 Task: Look for organic products only.
Action: Mouse moved to (18, 110)
Screenshot: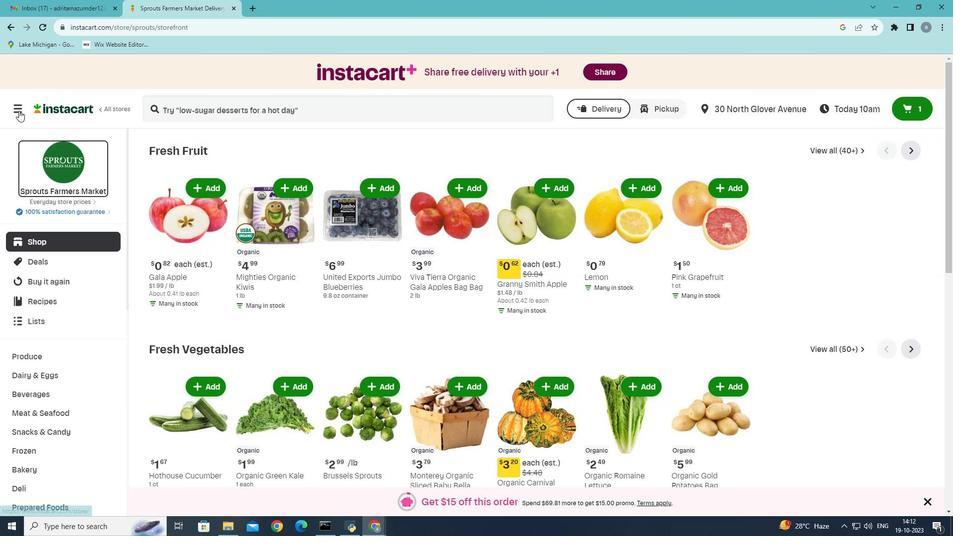 
Action: Mouse pressed left at (18, 110)
Screenshot: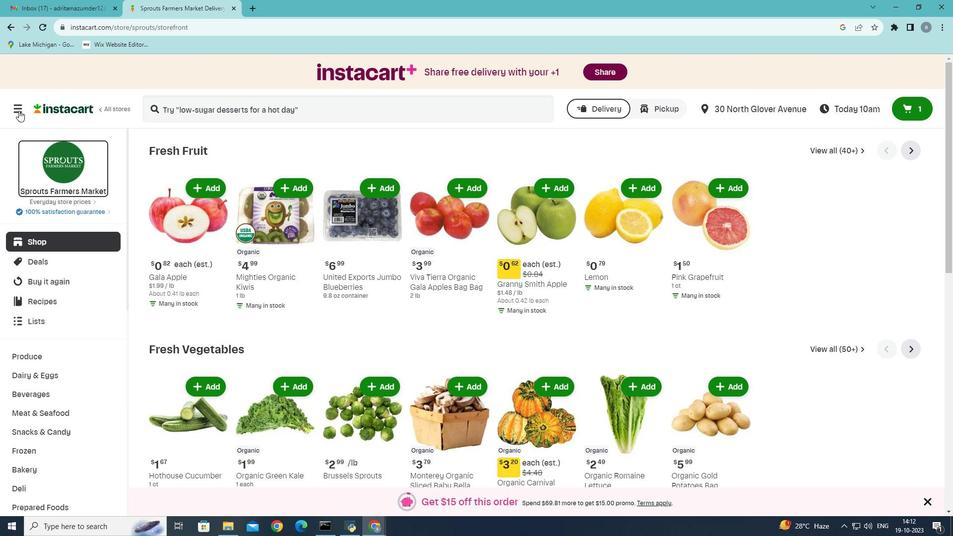 
Action: Mouse moved to (52, 287)
Screenshot: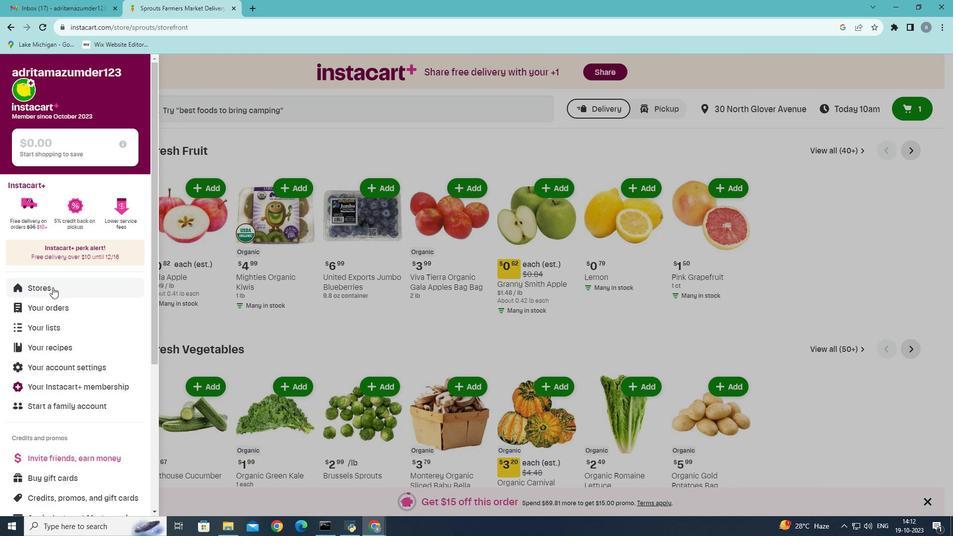 
Action: Mouse pressed left at (52, 287)
Screenshot: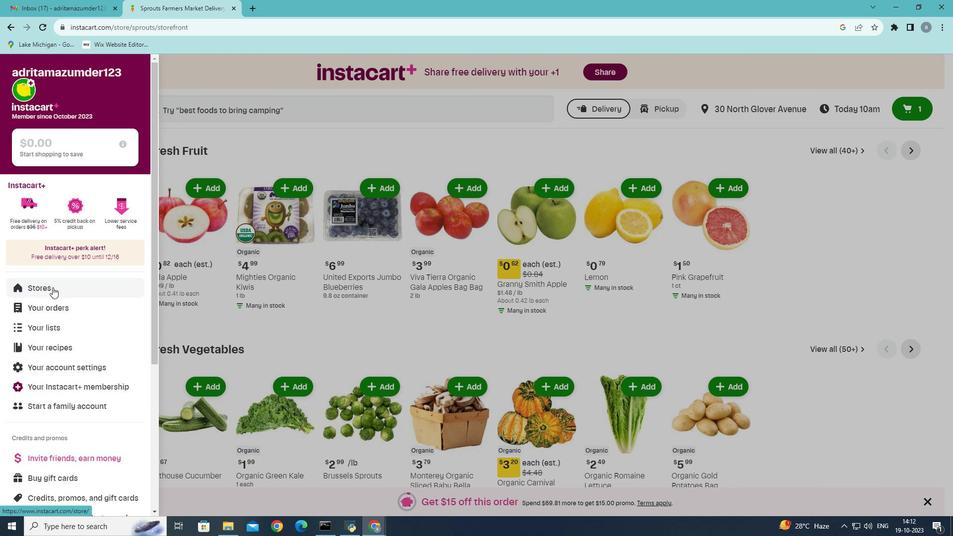 
Action: Mouse moved to (230, 113)
Screenshot: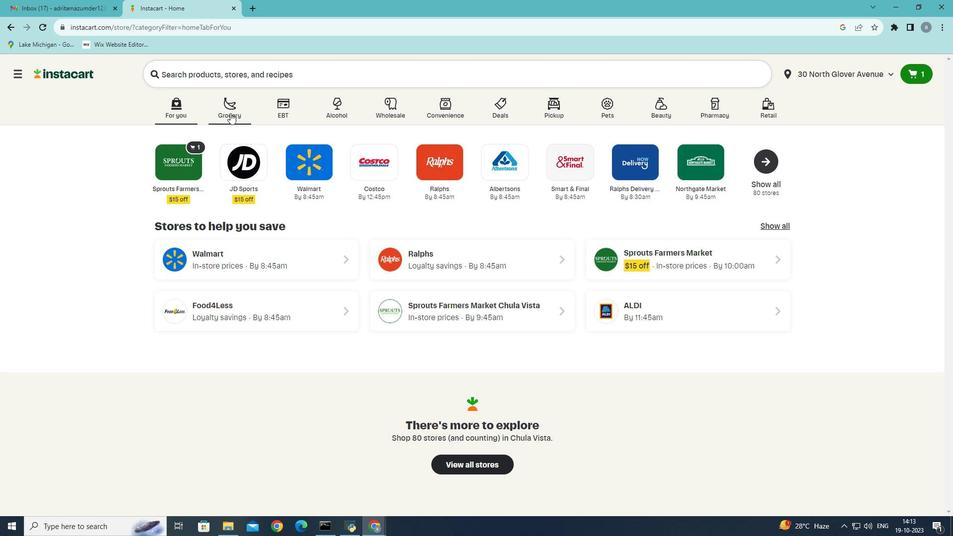 
Action: Mouse pressed left at (230, 113)
Screenshot: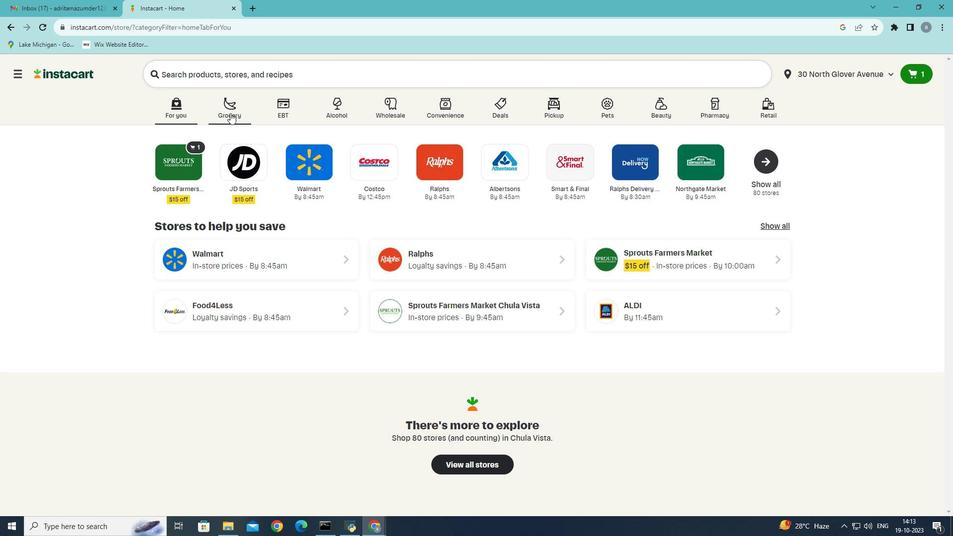 
Action: Mouse moved to (262, 292)
Screenshot: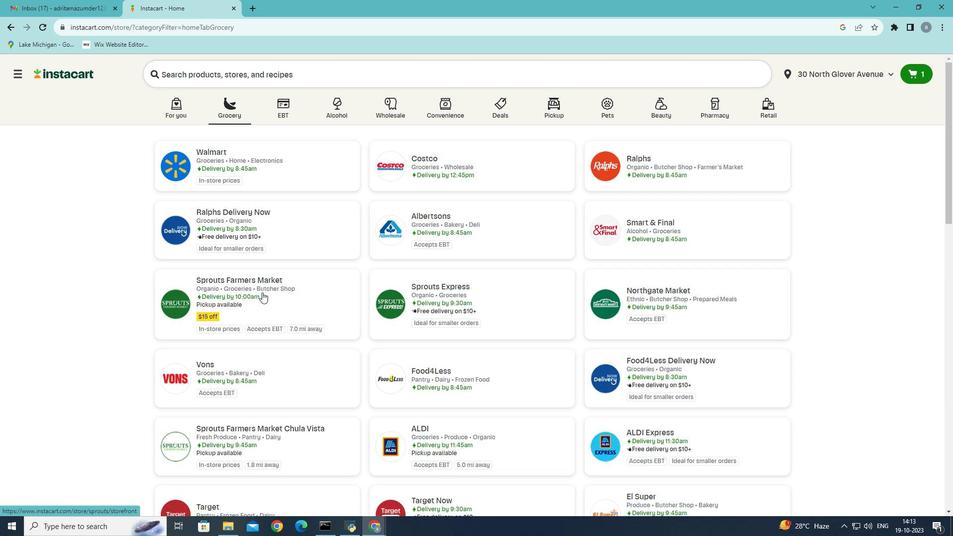 
Action: Mouse pressed left at (262, 292)
Screenshot: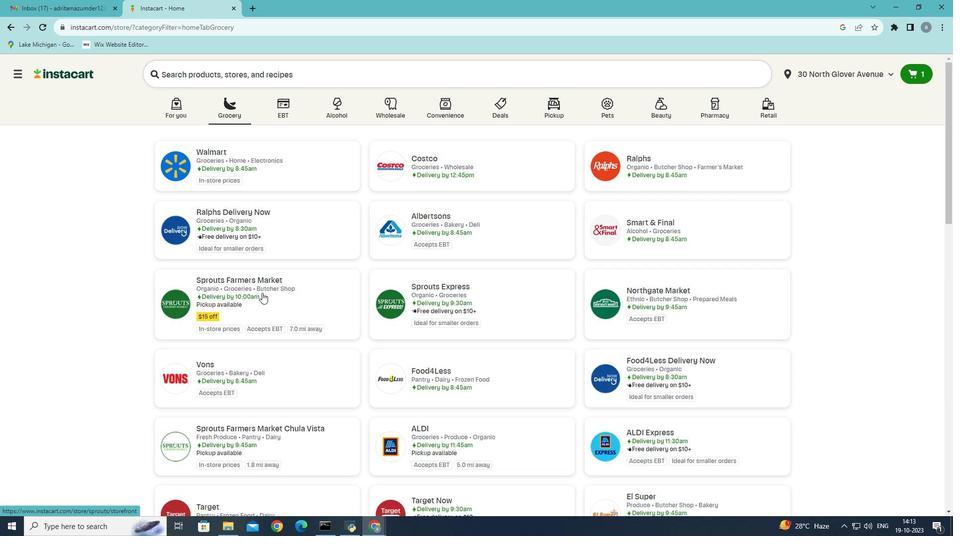 
Action: Mouse moved to (54, 409)
Screenshot: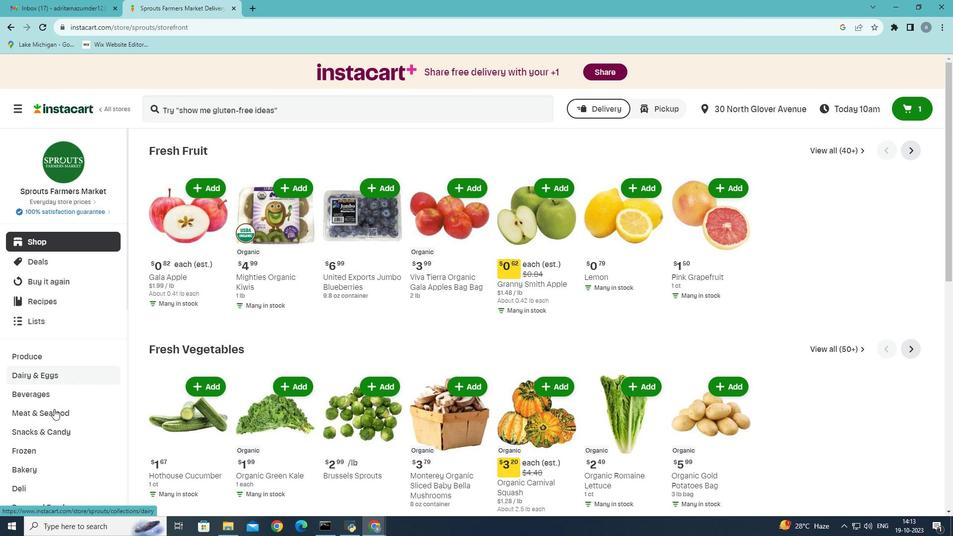 
Action: Mouse pressed left at (54, 409)
Screenshot: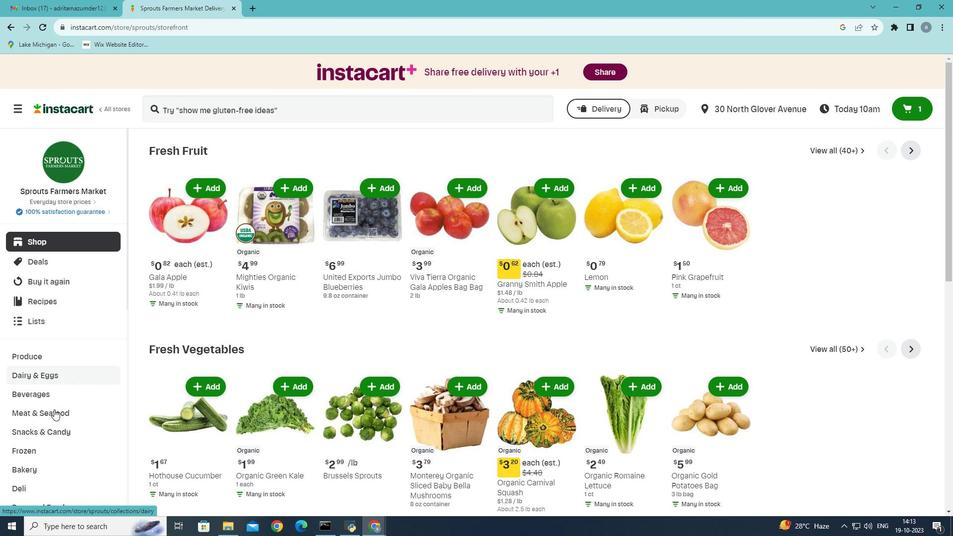 
Action: Mouse moved to (513, 170)
Screenshot: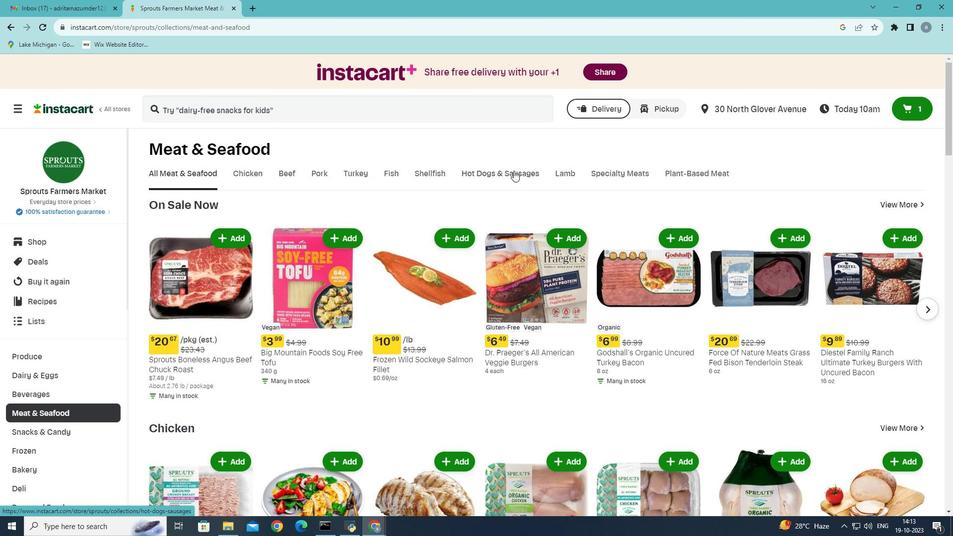 
Action: Mouse pressed left at (513, 170)
Screenshot: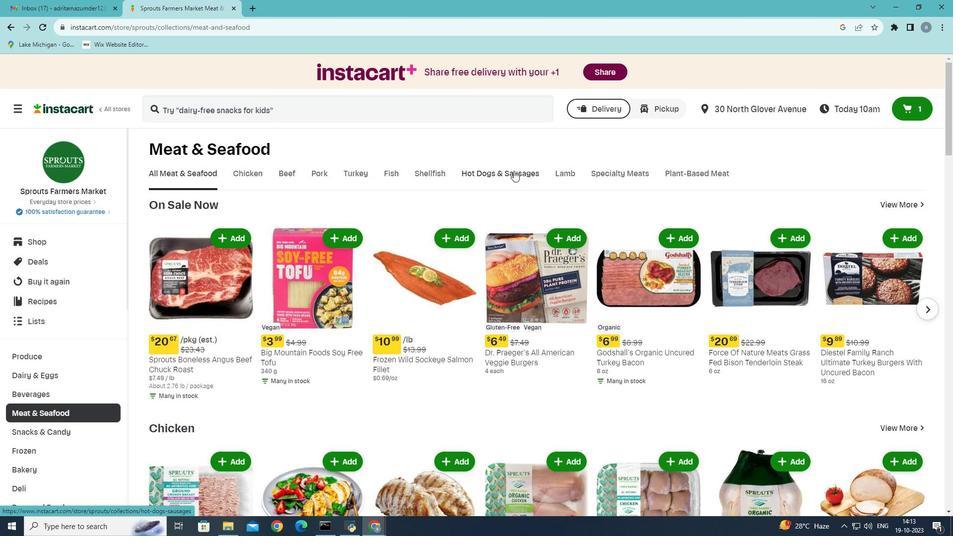 
Action: Mouse moved to (243, 214)
Screenshot: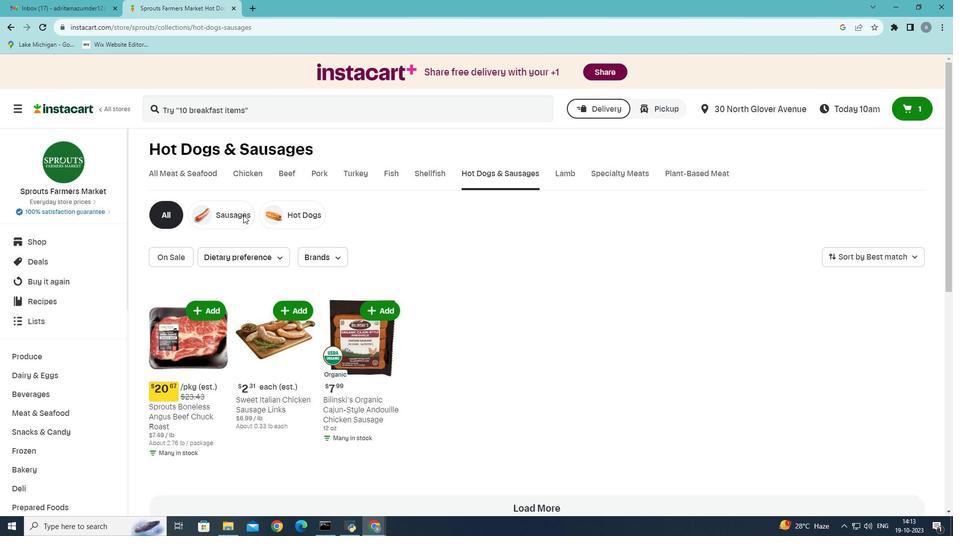 
Action: Mouse pressed left at (243, 214)
Screenshot: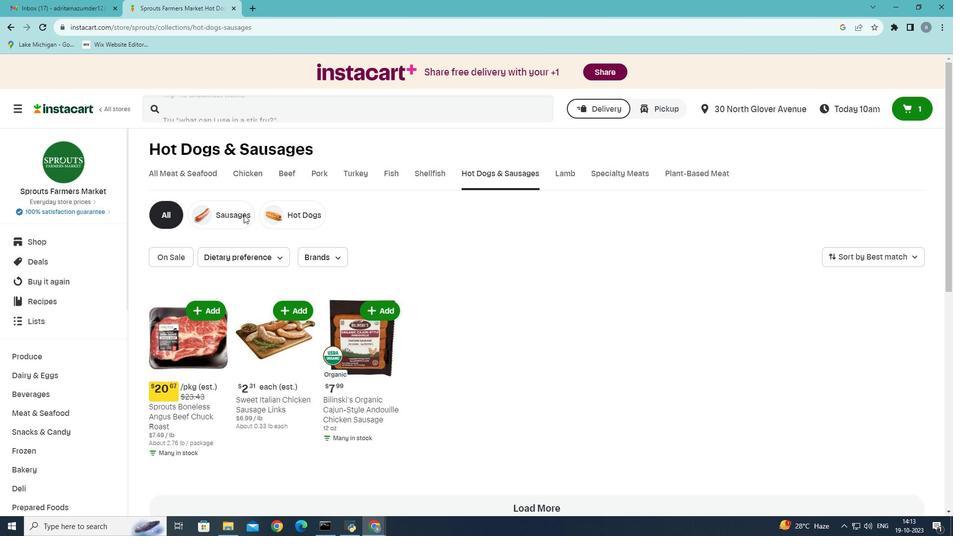 
Action: Mouse moved to (280, 256)
Screenshot: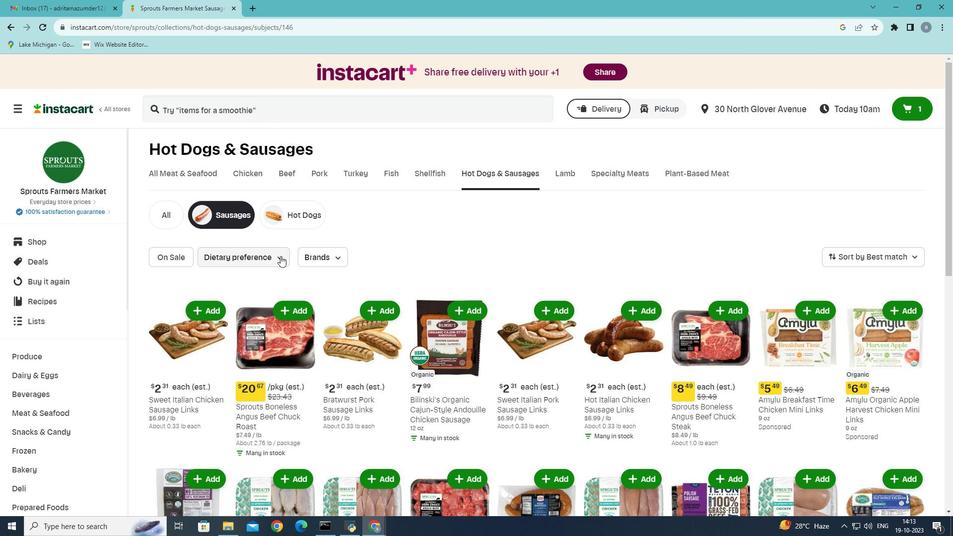 
Action: Mouse pressed left at (280, 256)
Screenshot: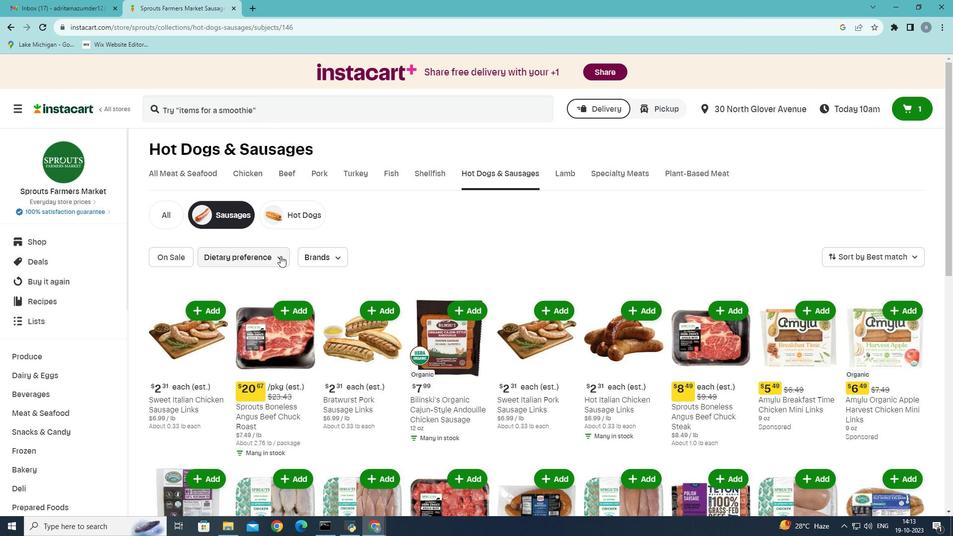 
Action: Mouse moved to (221, 290)
Screenshot: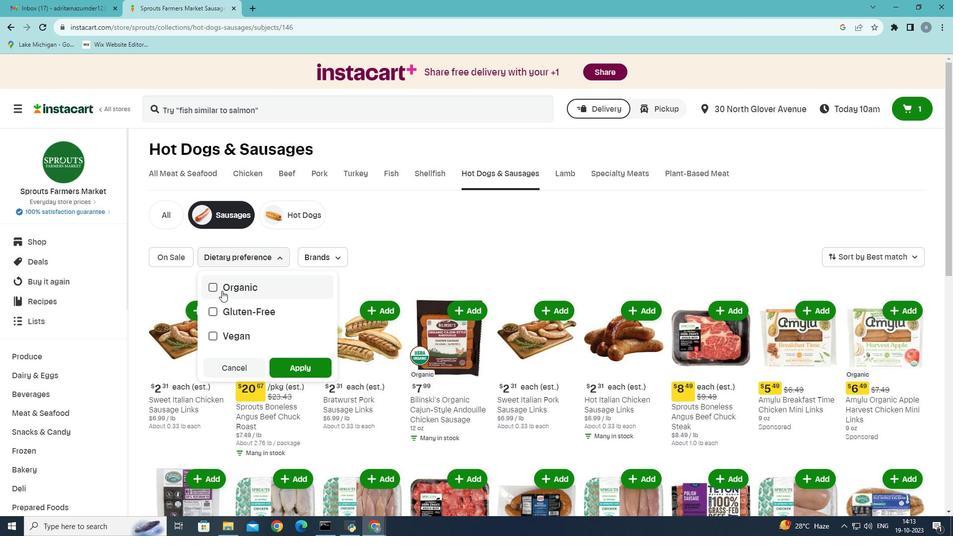 
Action: Mouse pressed left at (221, 290)
Screenshot: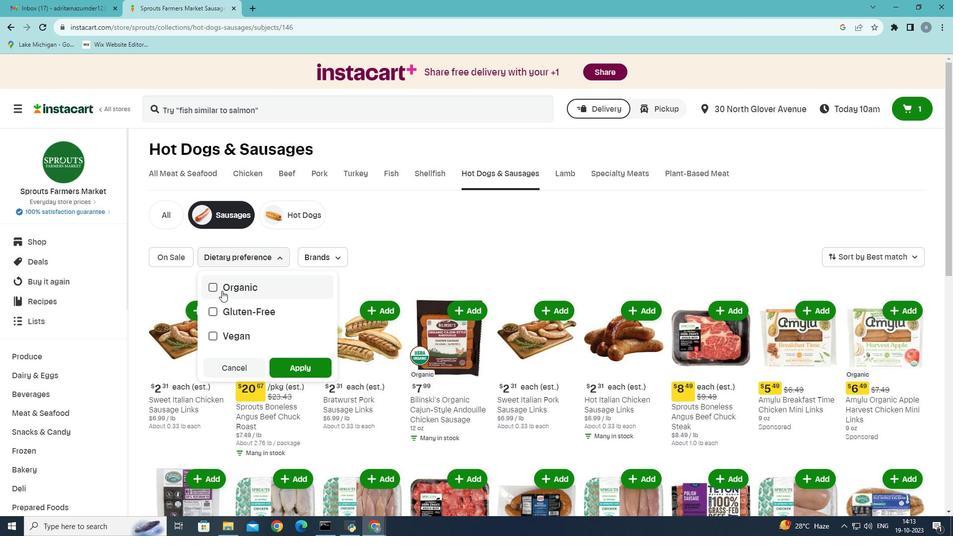 
Action: Mouse moved to (297, 361)
Screenshot: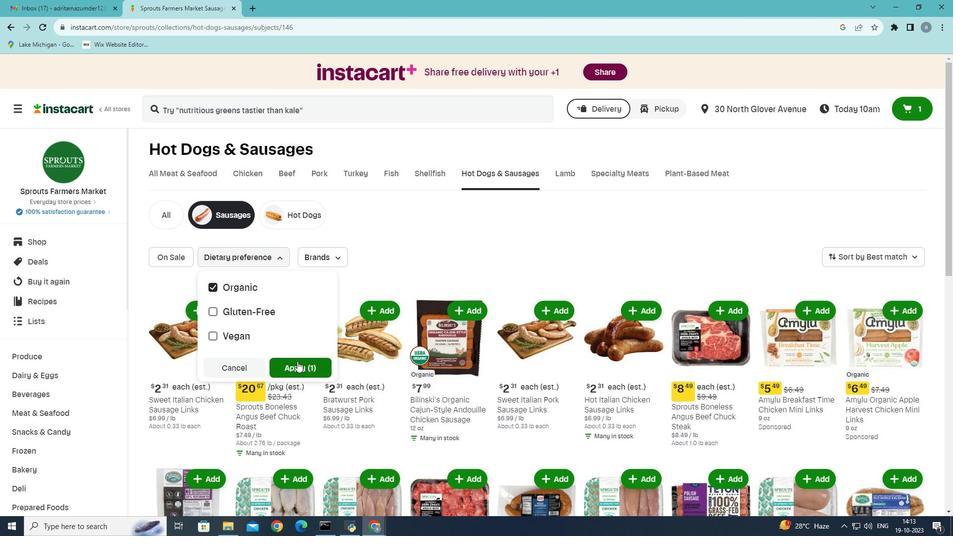 
Action: Mouse pressed left at (297, 361)
Screenshot: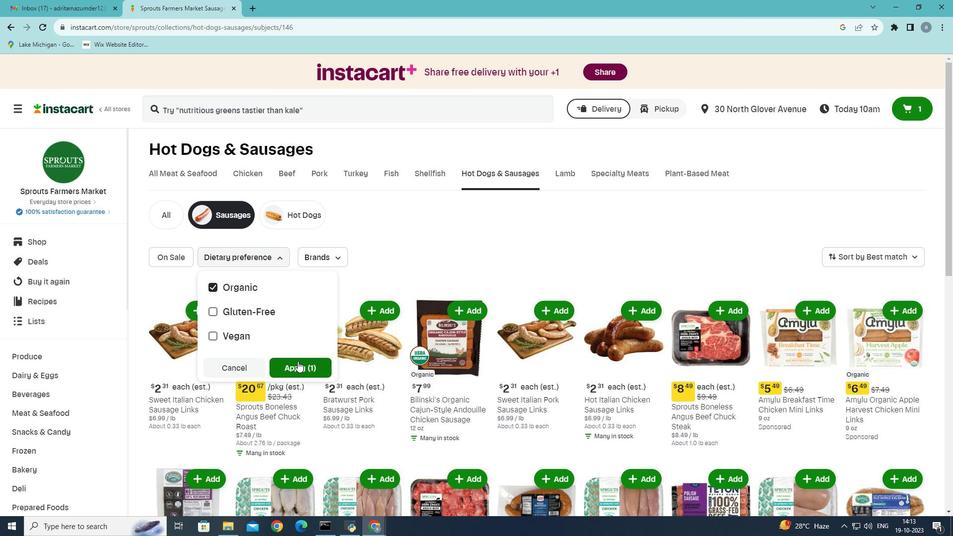 
